 Task: Create a section Dash Dash and in the section, add a milestone Data Management and Analysis in the project VentureTech.
Action: Mouse moved to (62, 376)
Screenshot: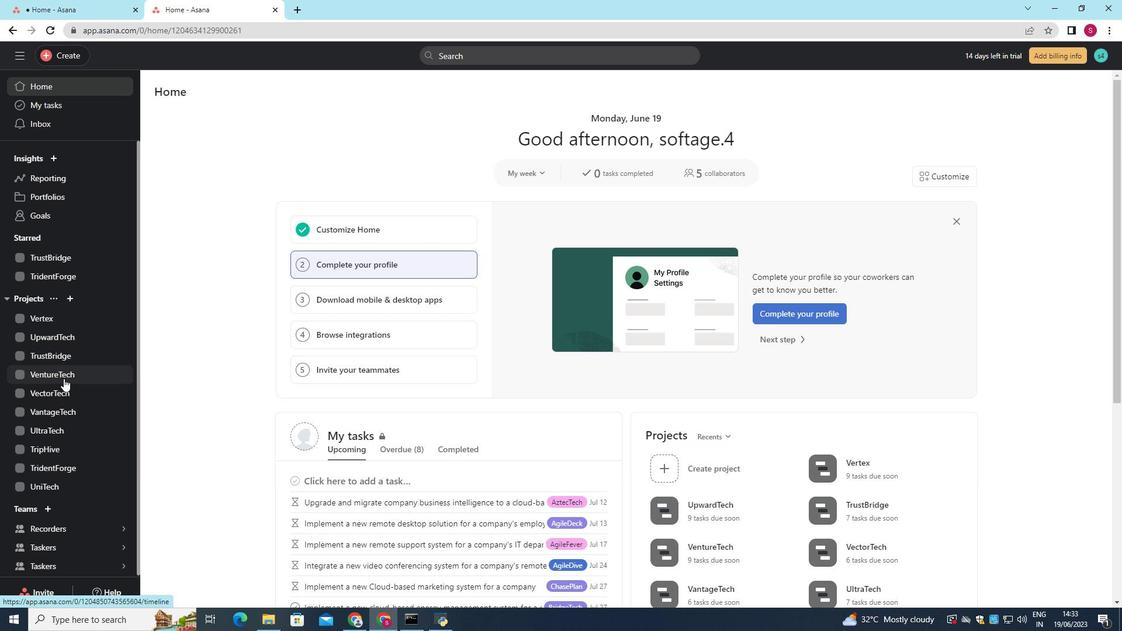 
Action: Mouse pressed left at (62, 376)
Screenshot: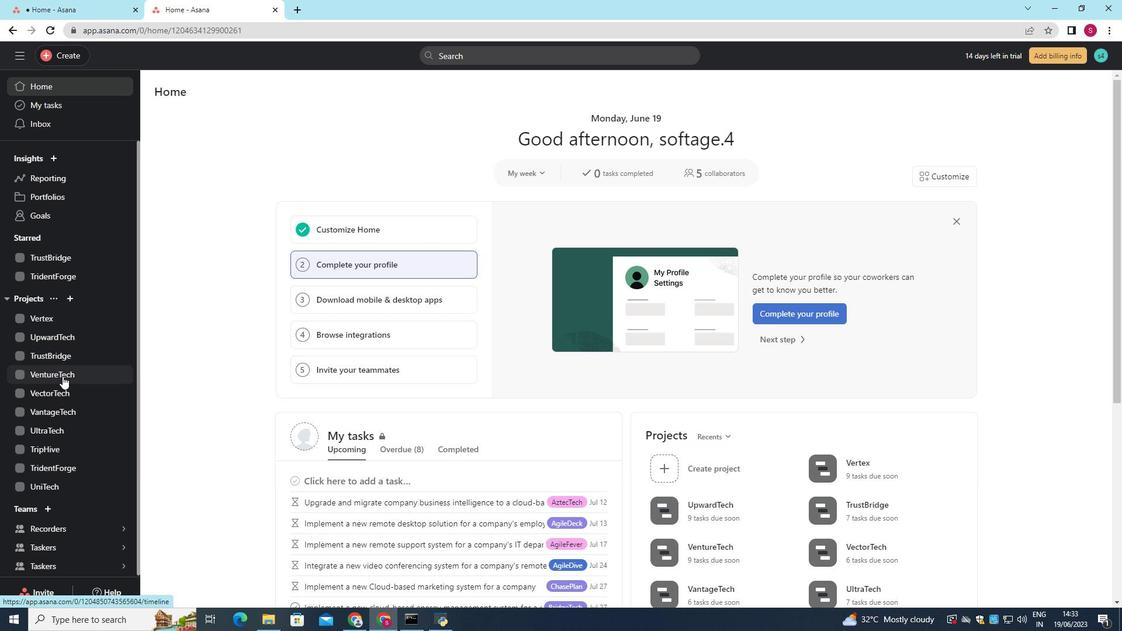 
Action: Mouse moved to (183, 483)
Screenshot: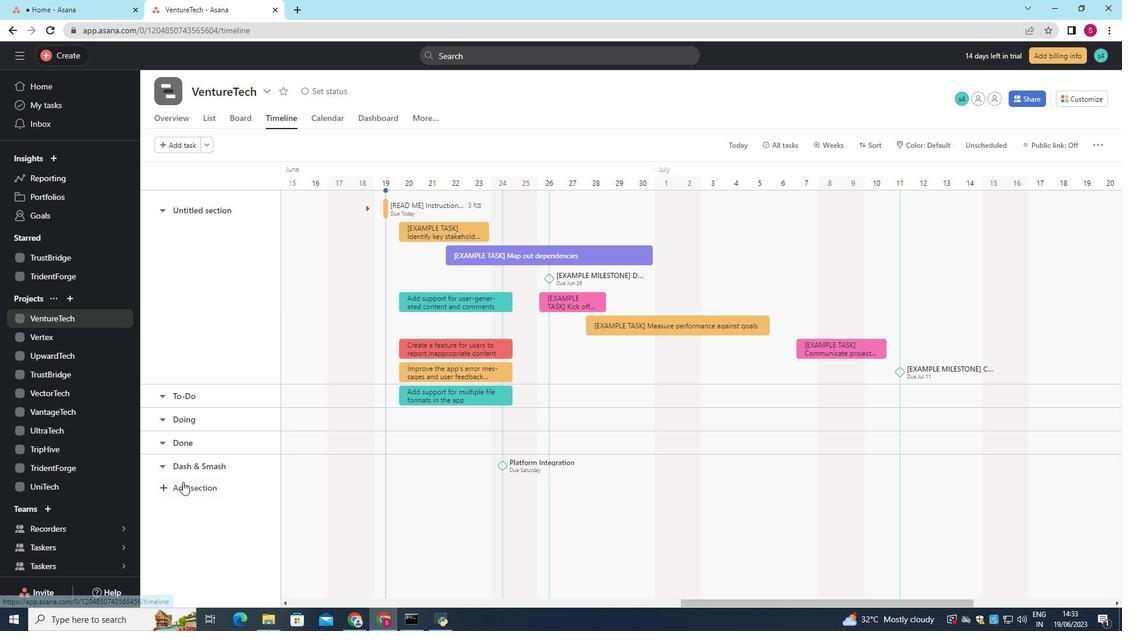 
Action: Mouse pressed left at (183, 483)
Screenshot: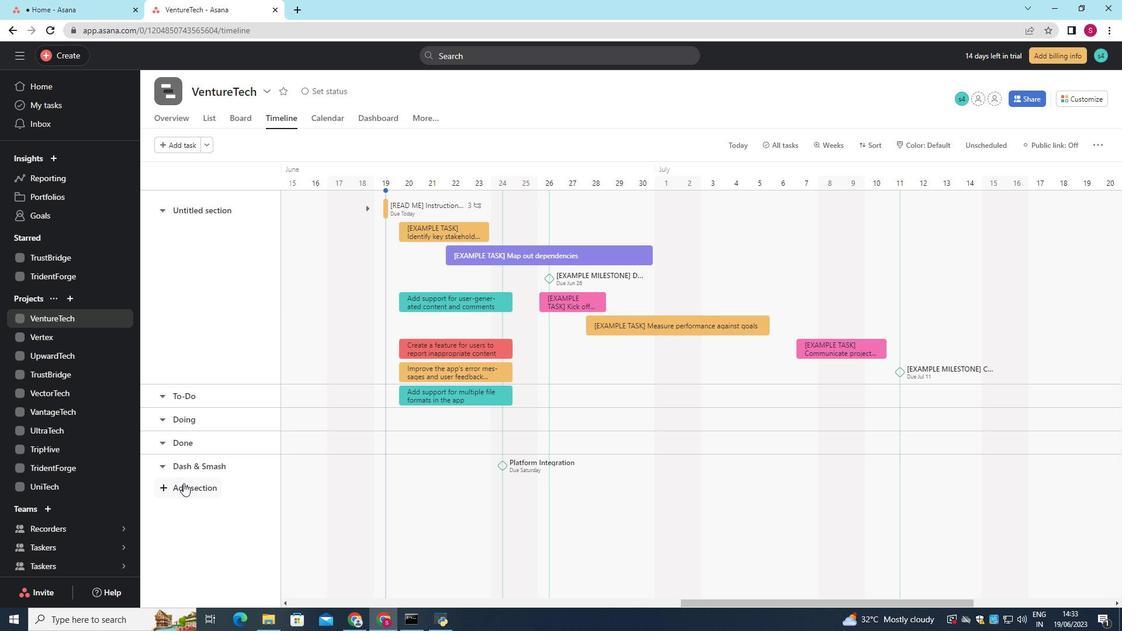 
Action: Mouse moved to (183, 483)
Screenshot: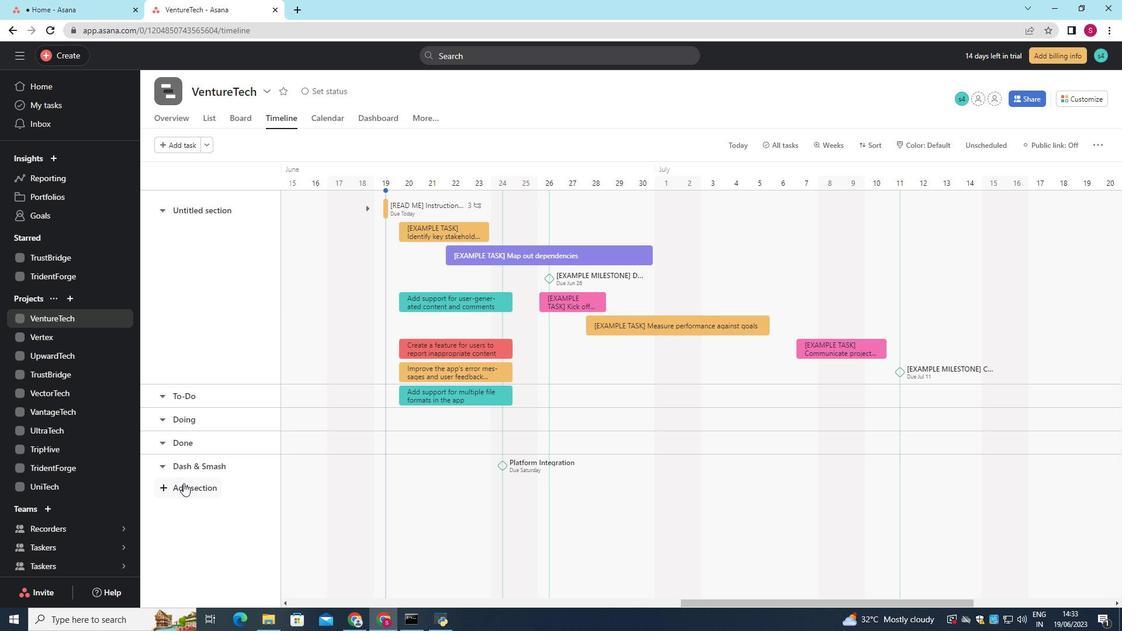 
Action: Key pressed <Key.shift>Dash<Key.space><Key.shift>Dash
Screenshot: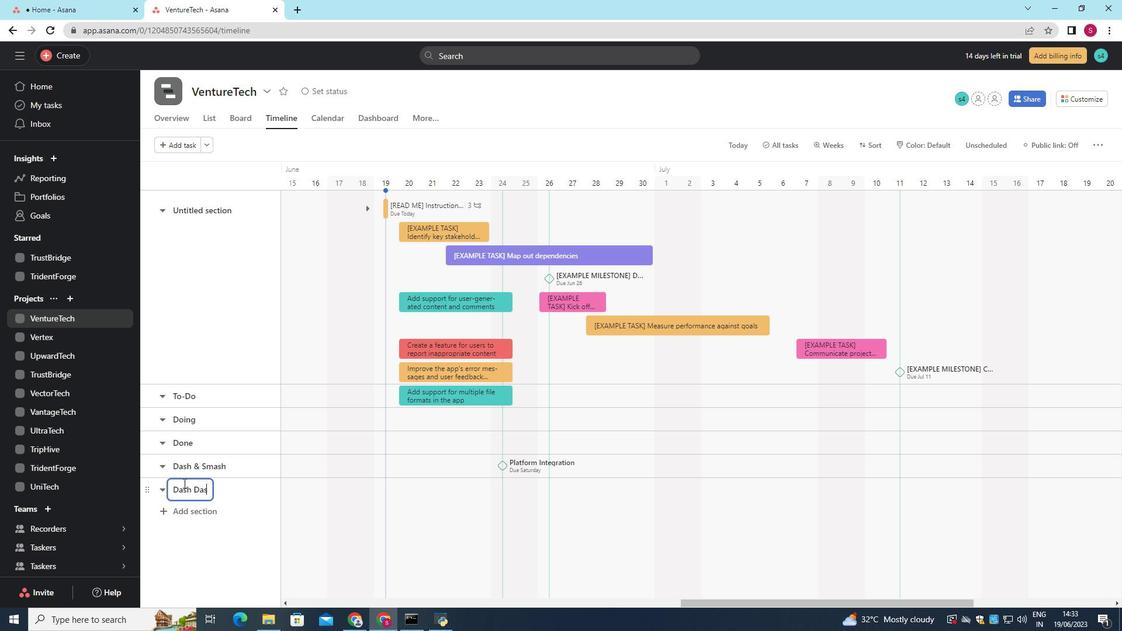 
Action: Mouse moved to (215, 469)
Screenshot: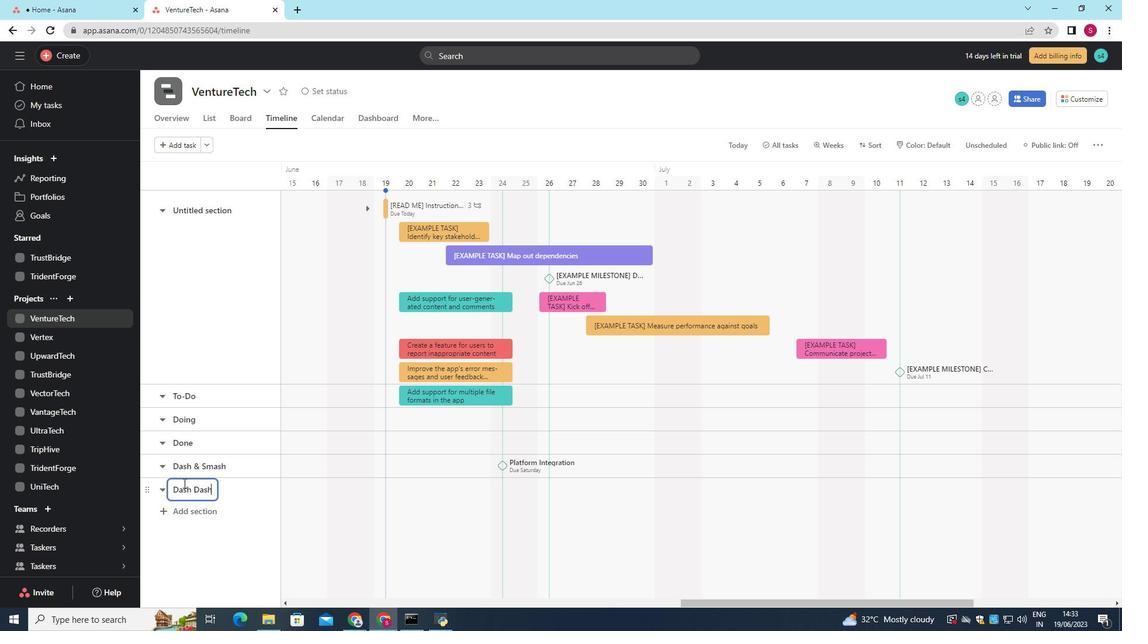 
Action: Key pressed <Key.enter>
Screenshot: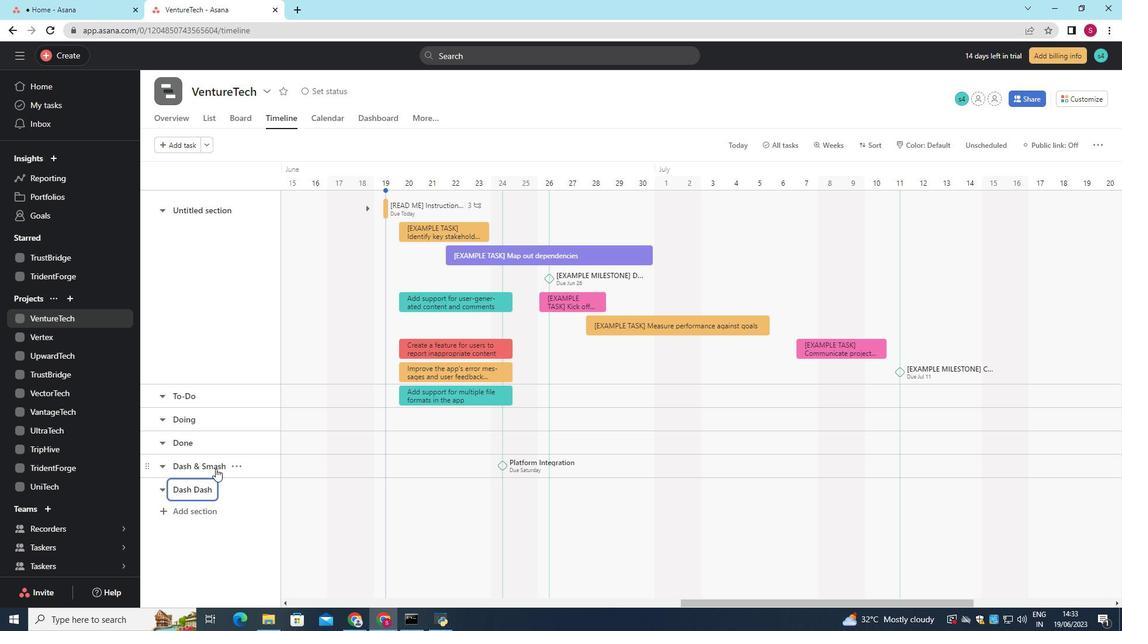 
Action: Mouse moved to (398, 503)
Screenshot: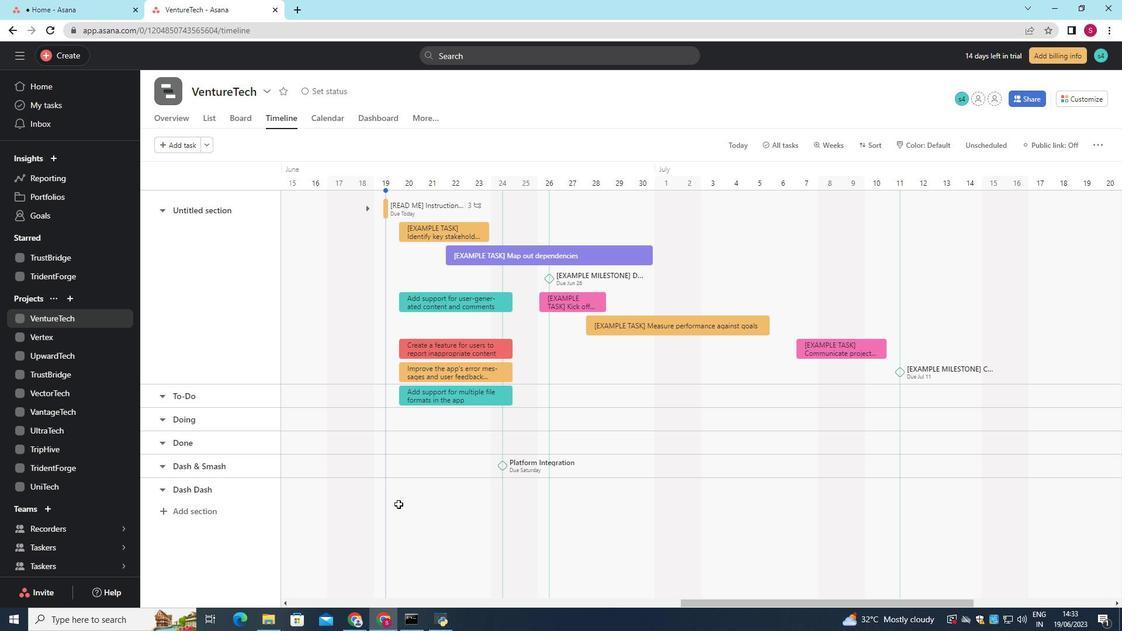 
Action: Mouse pressed left at (398, 503)
Screenshot: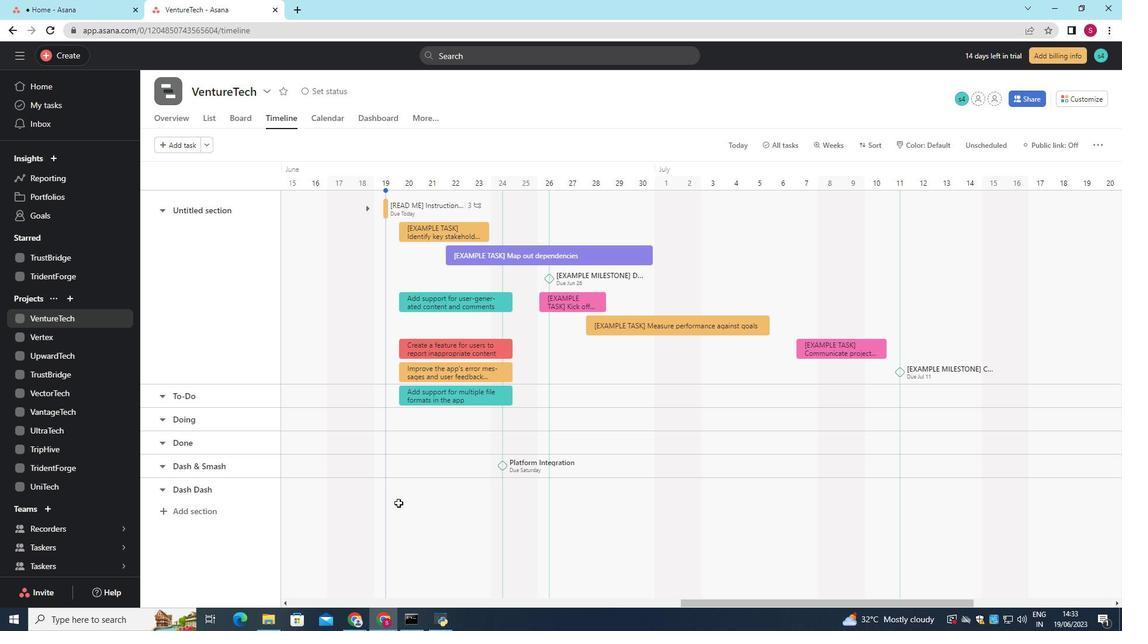 
Action: Mouse moved to (398, 502)
Screenshot: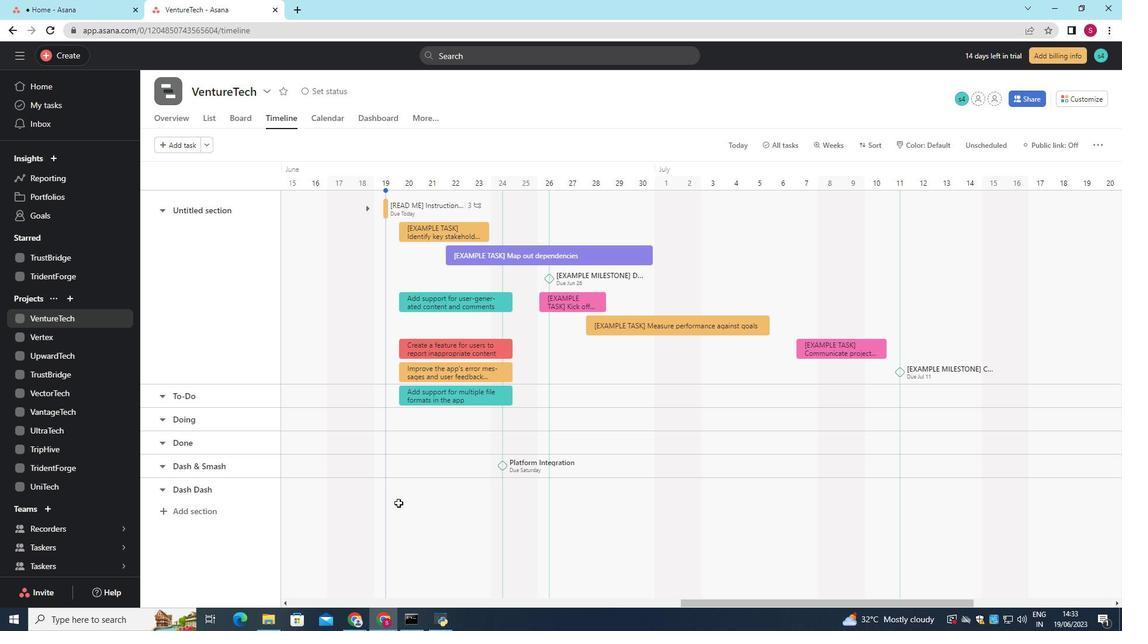 
Action: Key pressed <Key.shift>Data<Key.space><Key.shift>Management<Key.space>and<Key.space><Key.shift>Analysis<Key.enter>
Screenshot: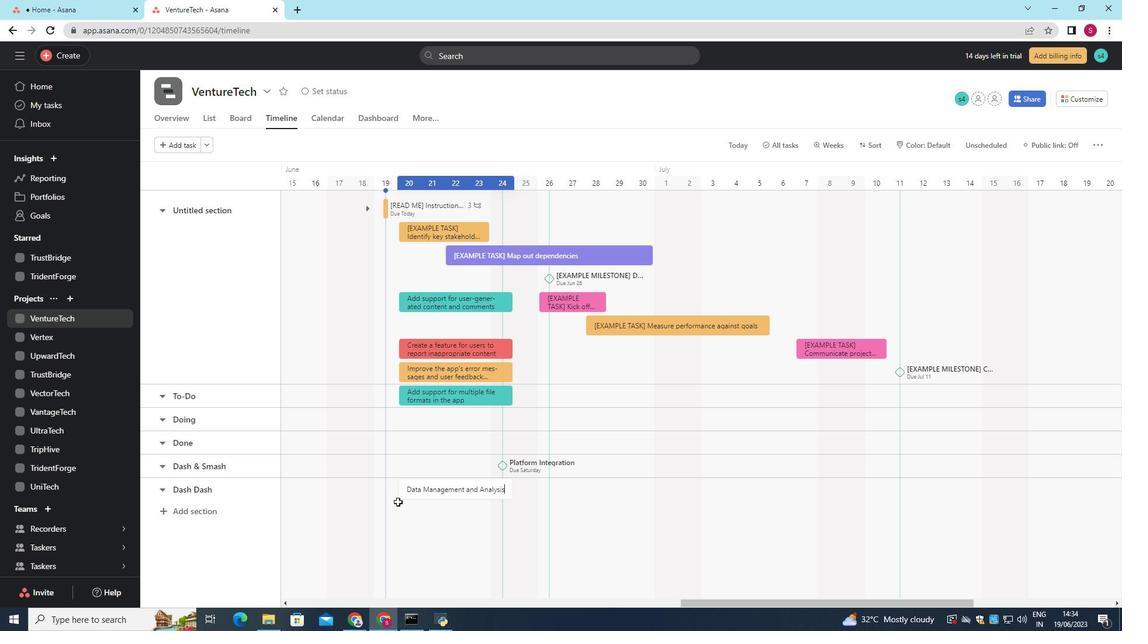 
Action: Mouse moved to (468, 491)
Screenshot: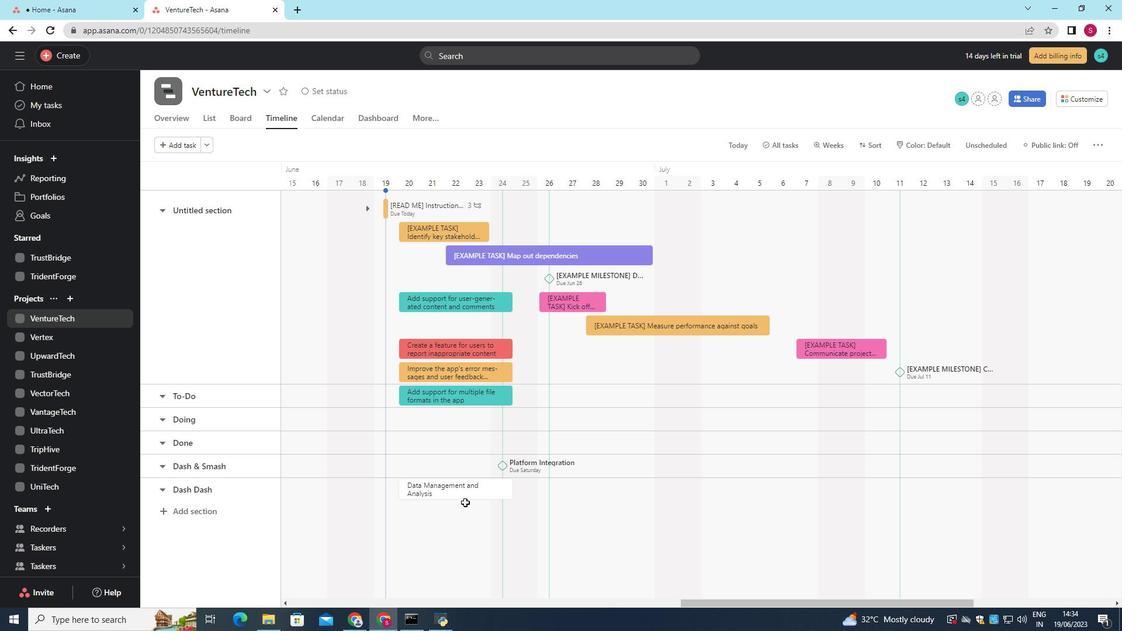 
Action: Mouse pressed right at (468, 491)
Screenshot: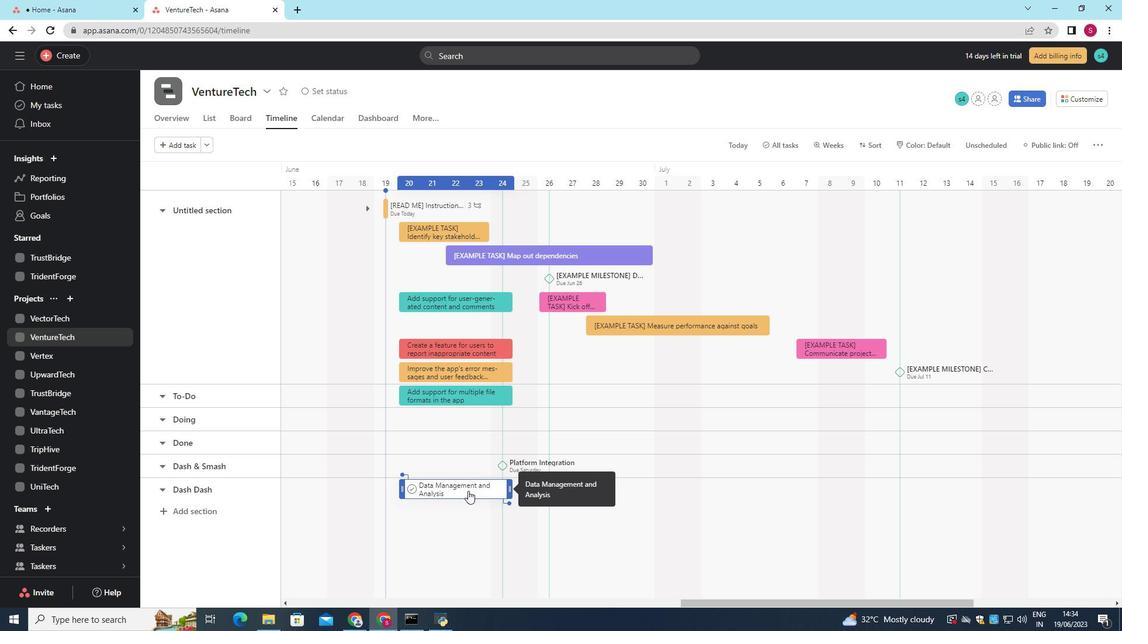 
Action: Mouse moved to (539, 427)
Screenshot: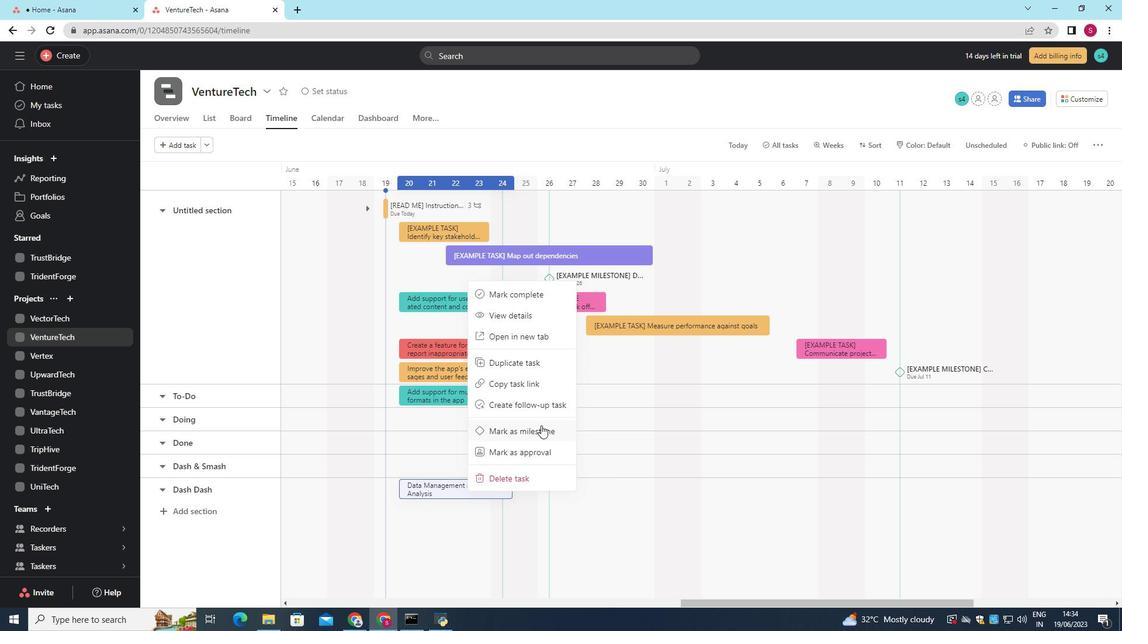 
Action: Mouse pressed left at (539, 427)
Screenshot: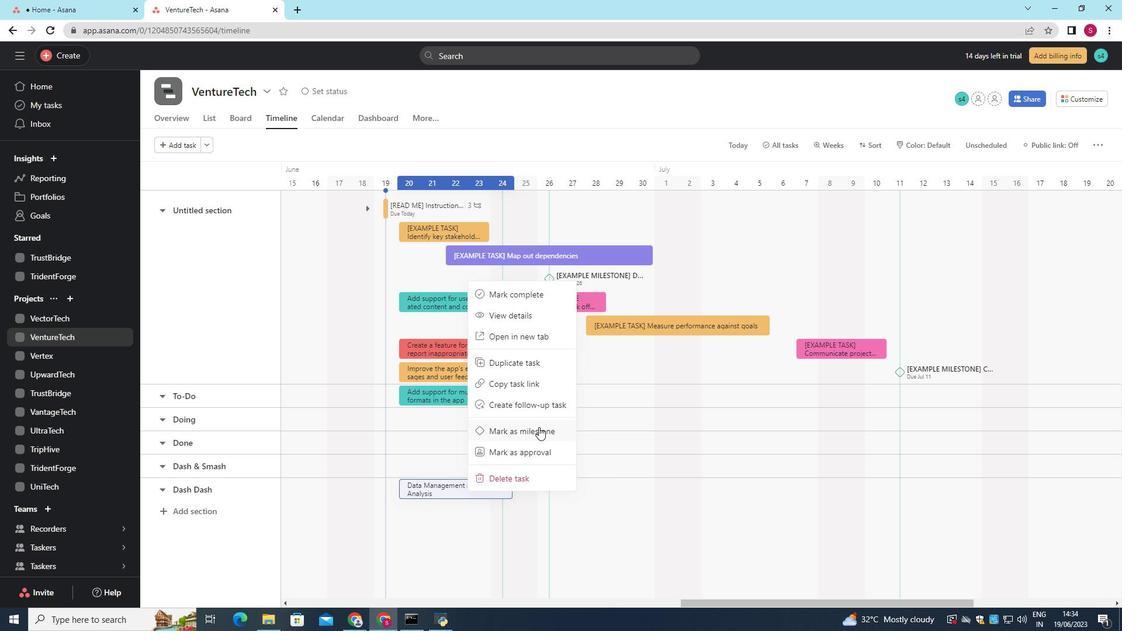 
